 Task: Make in the project WolfTech an epic 'Cryptocurrency Integration'.
Action: Mouse moved to (183, 47)
Screenshot: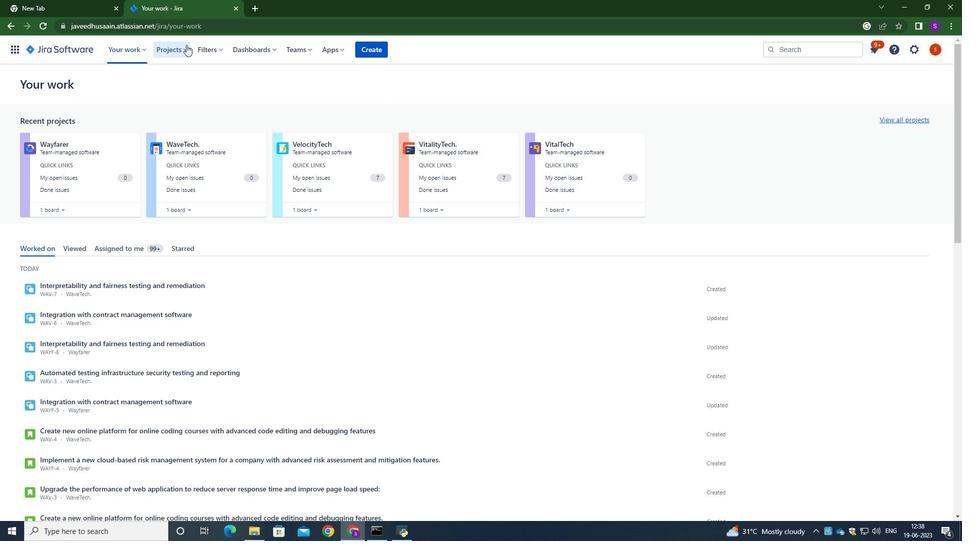 
Action: Mouse pressed left at (183, 47)
Screenshot: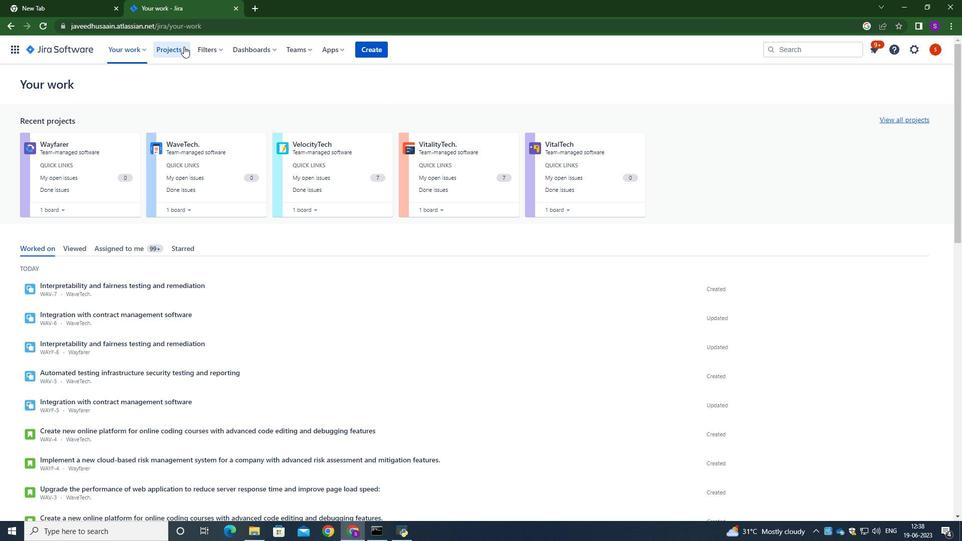 
Action: Mouse moved to (197, 96)
Screenshot: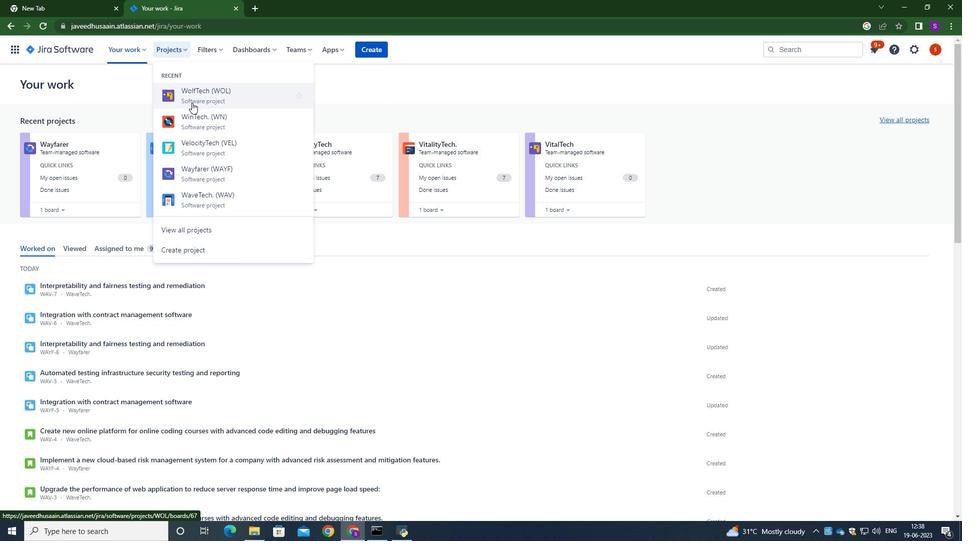 
Action: Mouse pressed left at (197, 96)
Screenshot: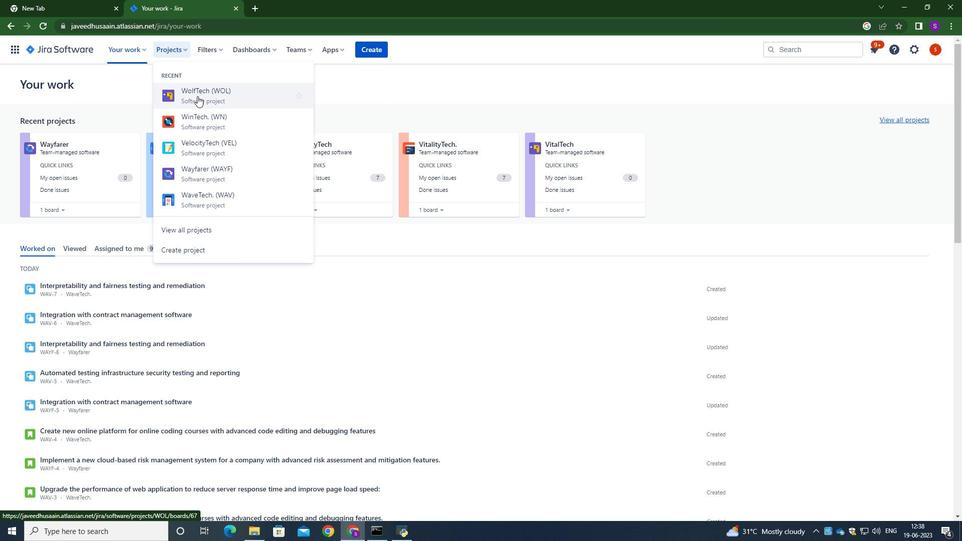 
Action: Mouse moved to (68, 154)
Screenshot: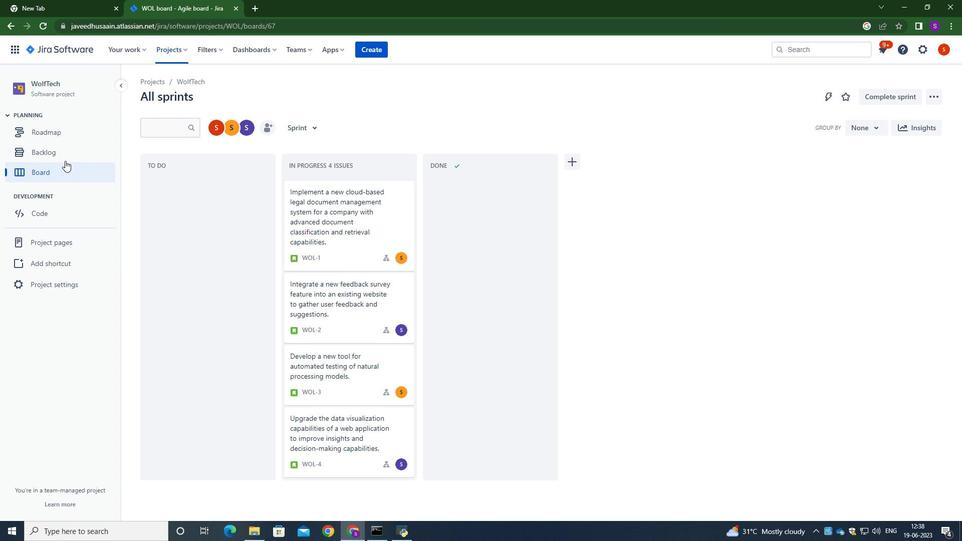 
Action: Mouse pressed left at (68, 154)
Screenshot: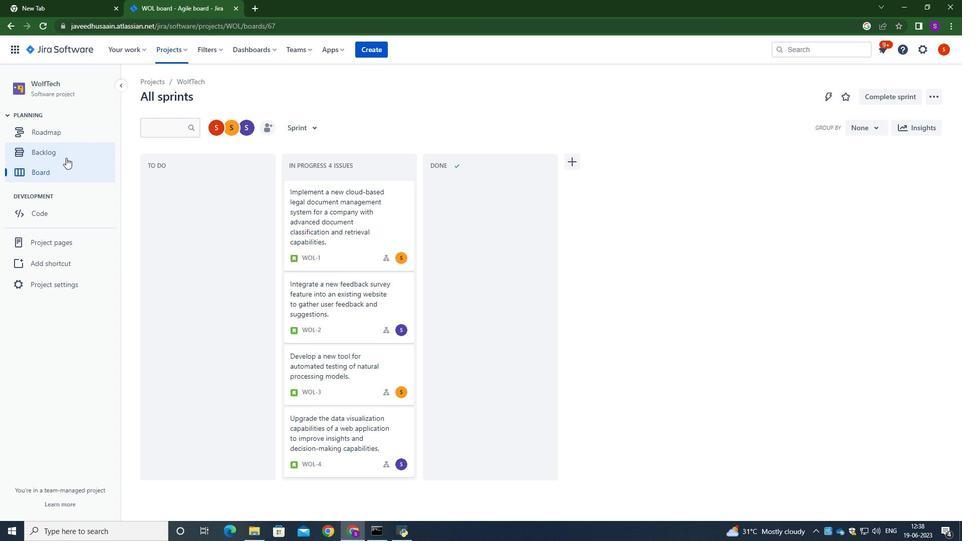 
Action: Mouse moved to (242, 345)
Screenshot: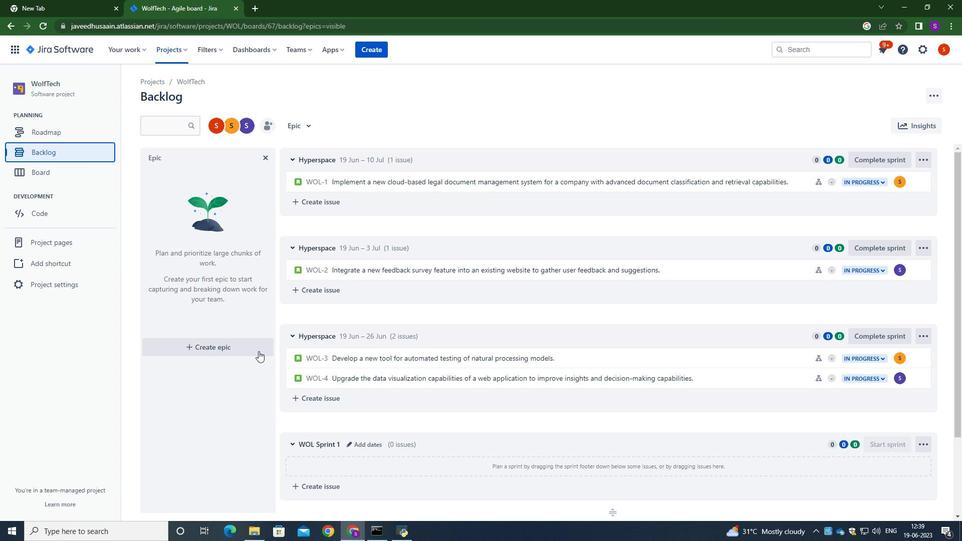 
Action: Mouse pressed left at (242, 345)
Screenshot: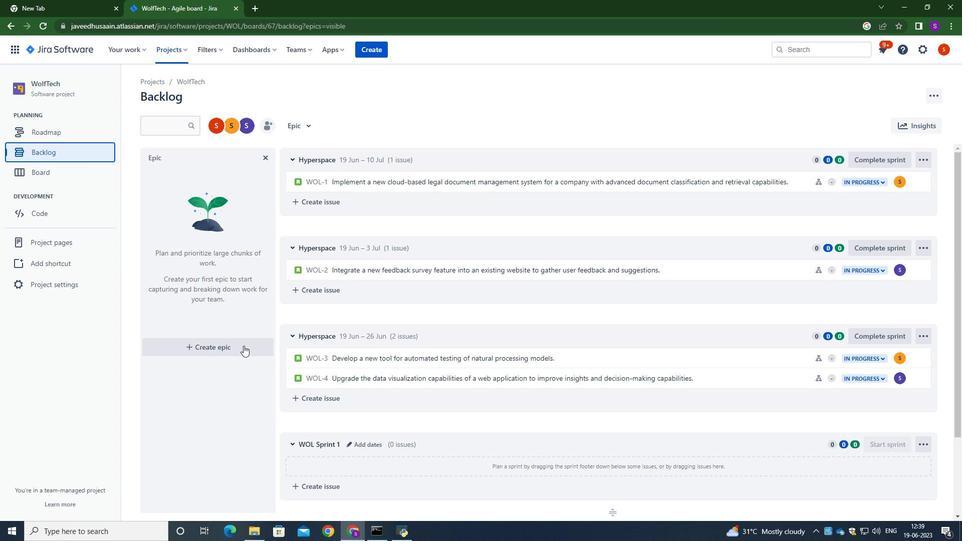 
Action: Mouse moved to (234, 343)
Screenshot: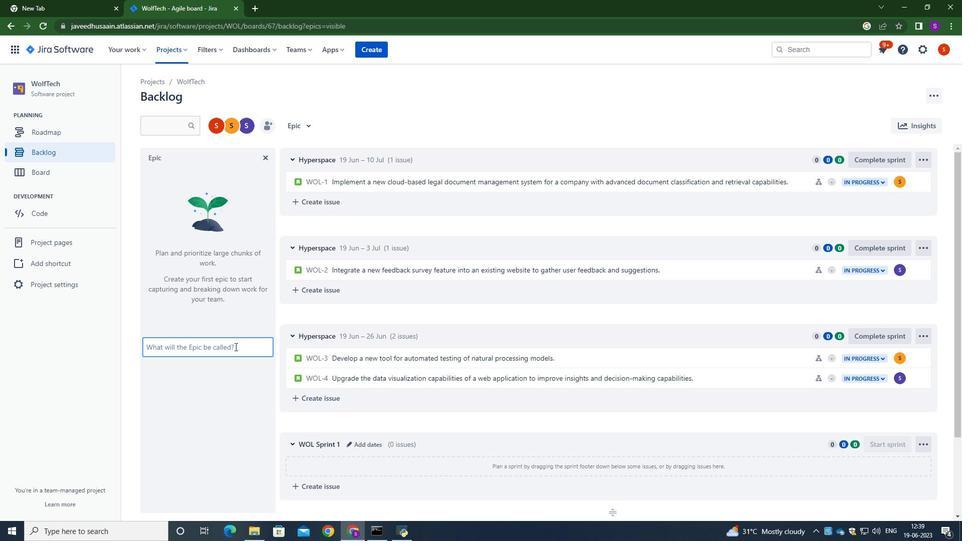 
Action: Mouse pressed left at (234, 343)
Screenshot: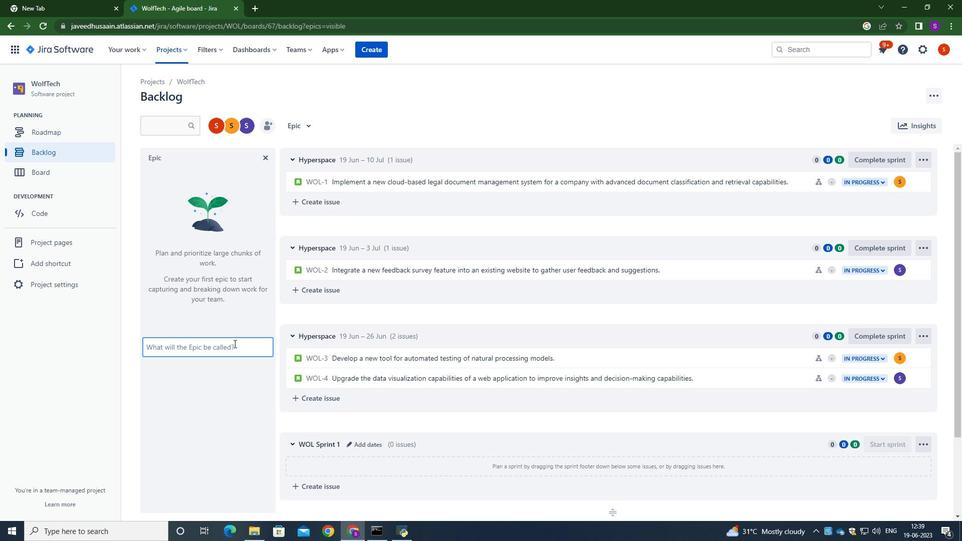 
Action: Key pressed <Key.caps_lock>C<Key.caps_lock>ryptocurrencey<Key.backspace><Key.backspace>y<Key.space><Key.caps_lock>I<Key.caps_lock>ntegration<Key.enter>
Screenshot: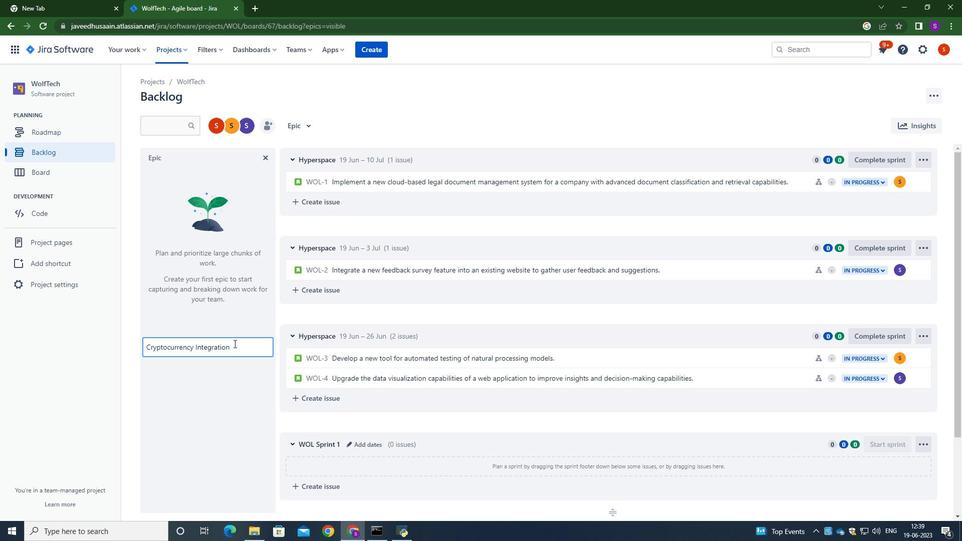 
Action: Mouse pressed left at (234, 343)
Screenshot: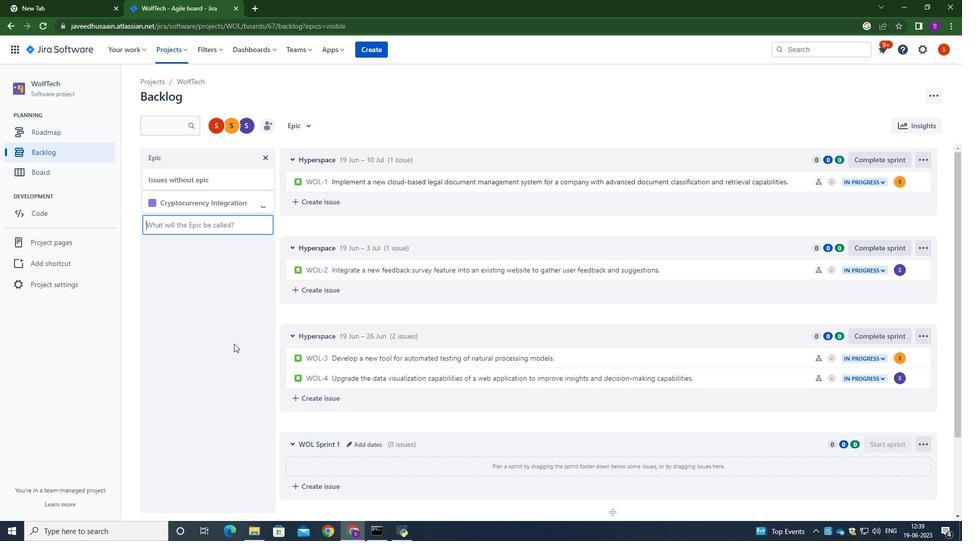 
